 Task: In Heading Arial with underline. Font size of heading  '18'Font style of data Calibri. Font size of data  9Alignment of headline & data Align center. Fill color in heading,  RedFont color of data Black Apply border in Data No BorderIn the sheet   Blaze Sales review book
Action: Mouse moved to (65, 109)
Screenshot: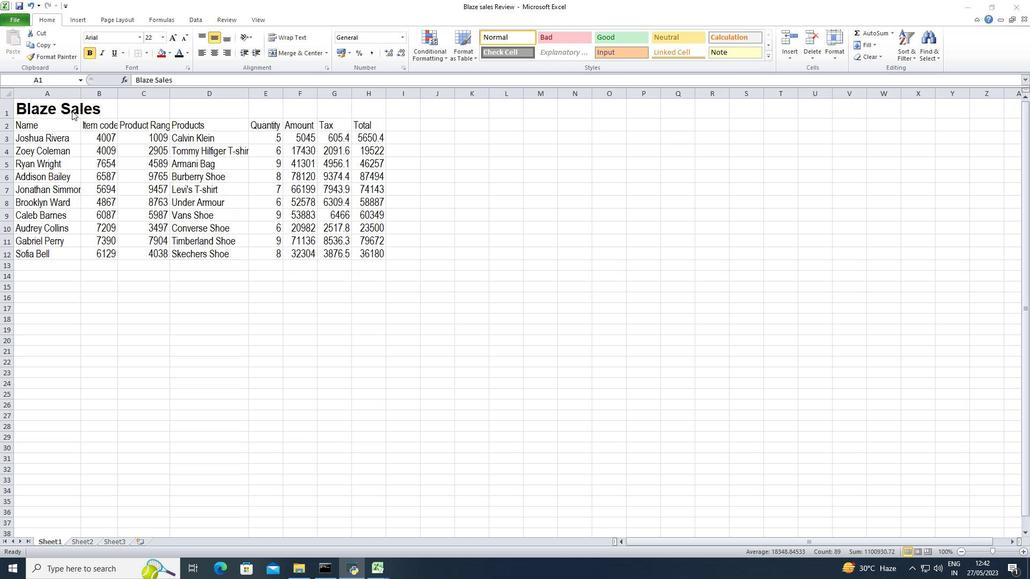 
Action: Mouse pressed left at (65, 109)
Screenshot: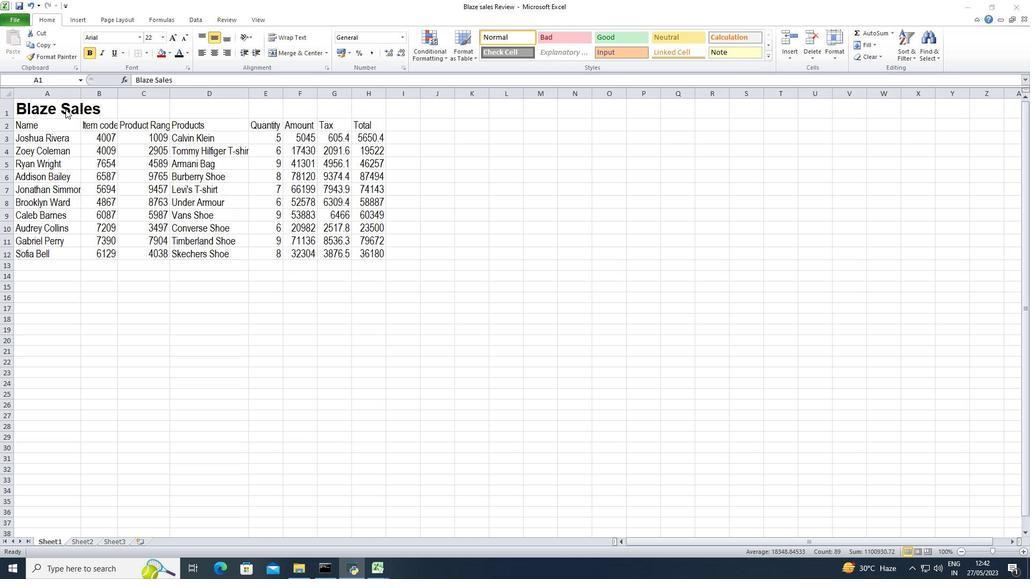 
Action: Mouse moved to (64, 107)
Screenshot: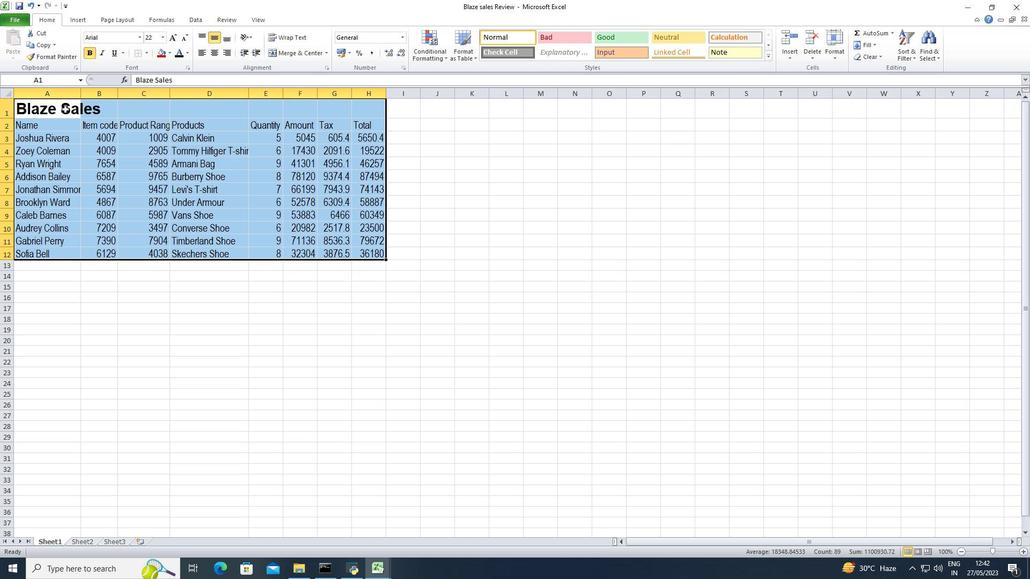 
Action: Mouse pressed left at (64, 107)
Screenshot: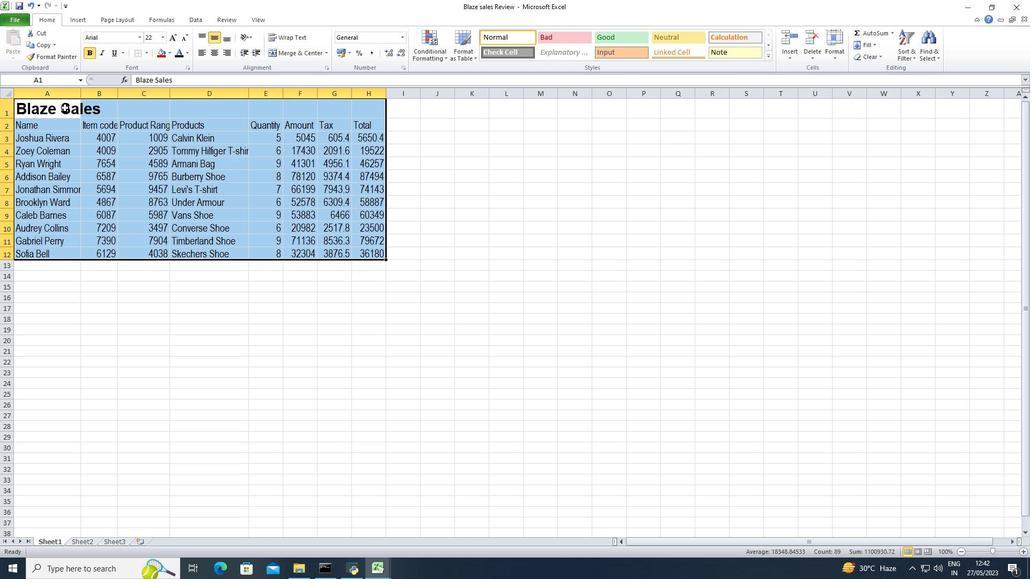 
Action: Mouse moved to (140, 39)
Screenshot: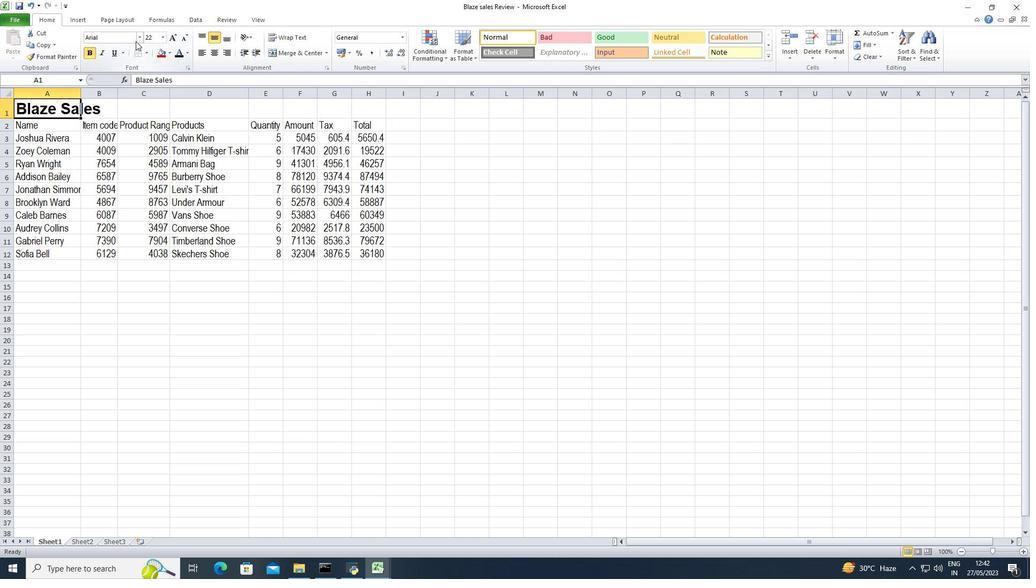 
Action: Mouse pressed left at (140, 39)
Screenshot: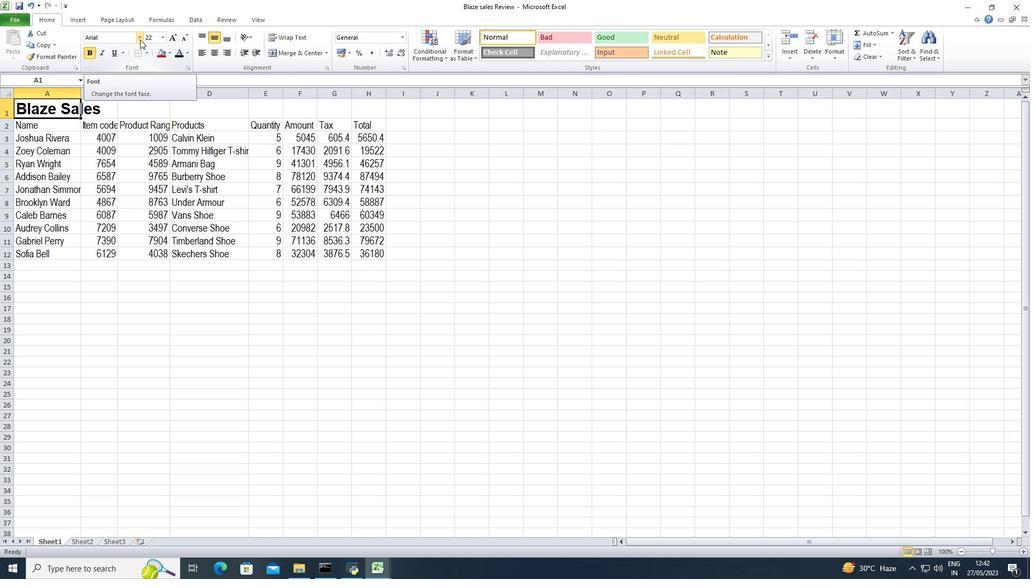 
Action: Mouse moved to (124, 124)
Screenshot: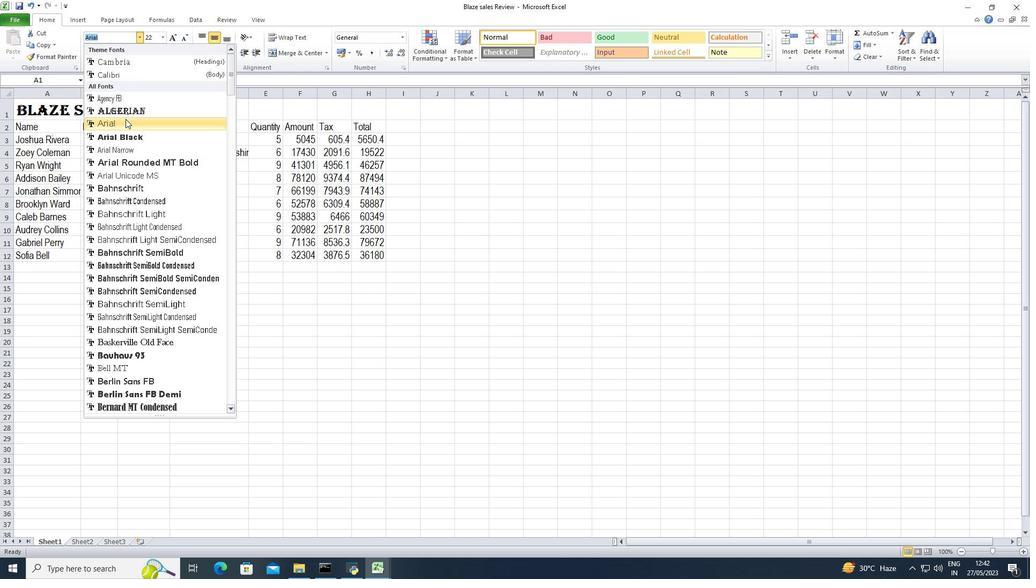 
Action: Mouse pressed left at (124, 124)
Screenshot: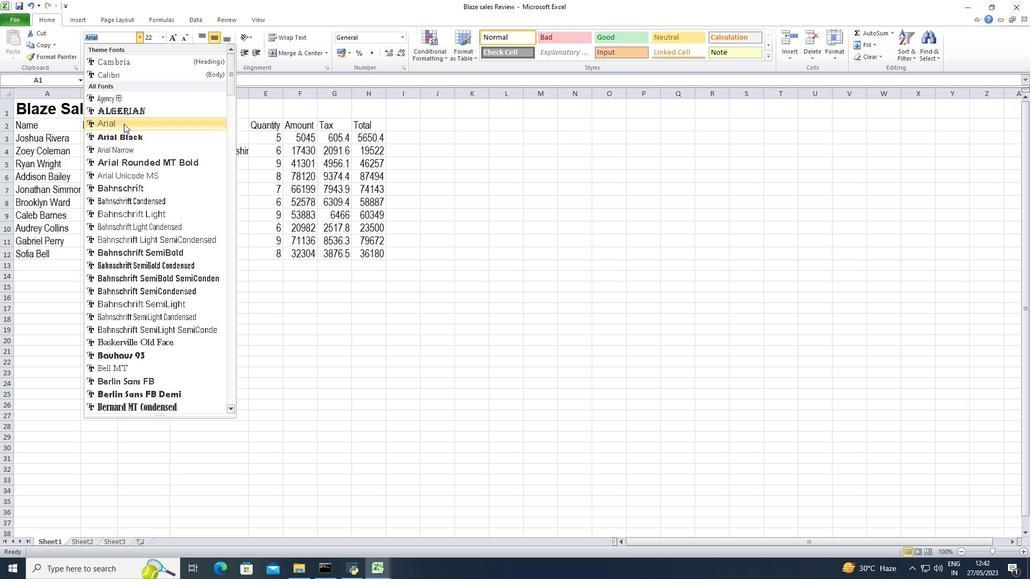 
Action: Mouse moved to (116, 55)
Screenshot: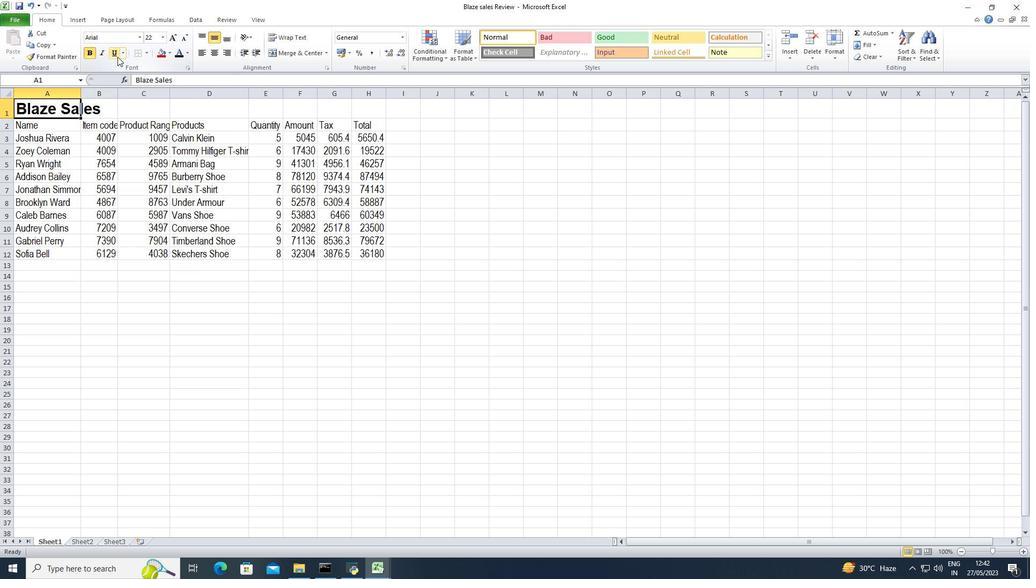 
Action: Mouse pressed left at (116, 55)
Screenshot: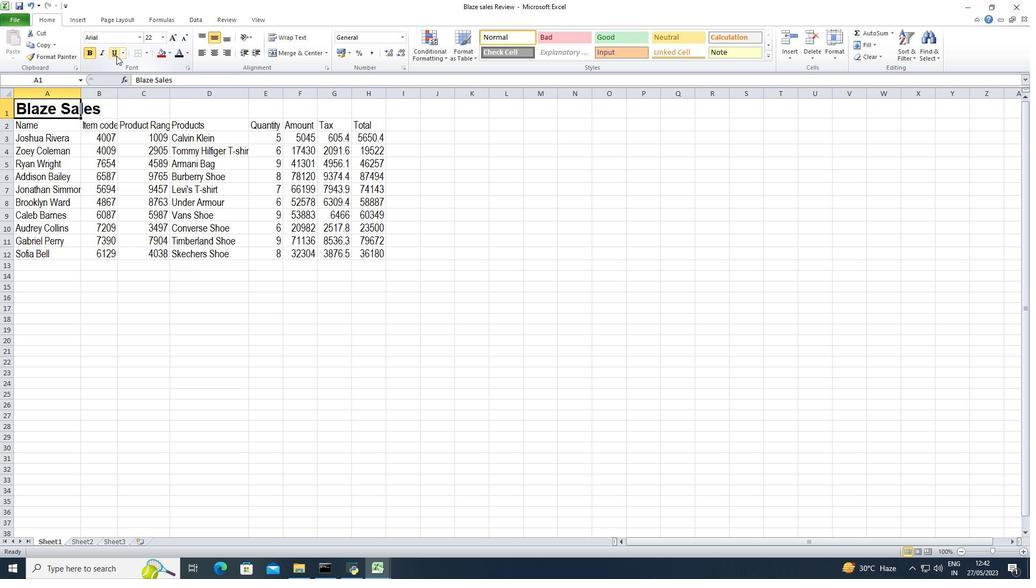 
Action: Mouse moved to (164, 38)
Screenshot: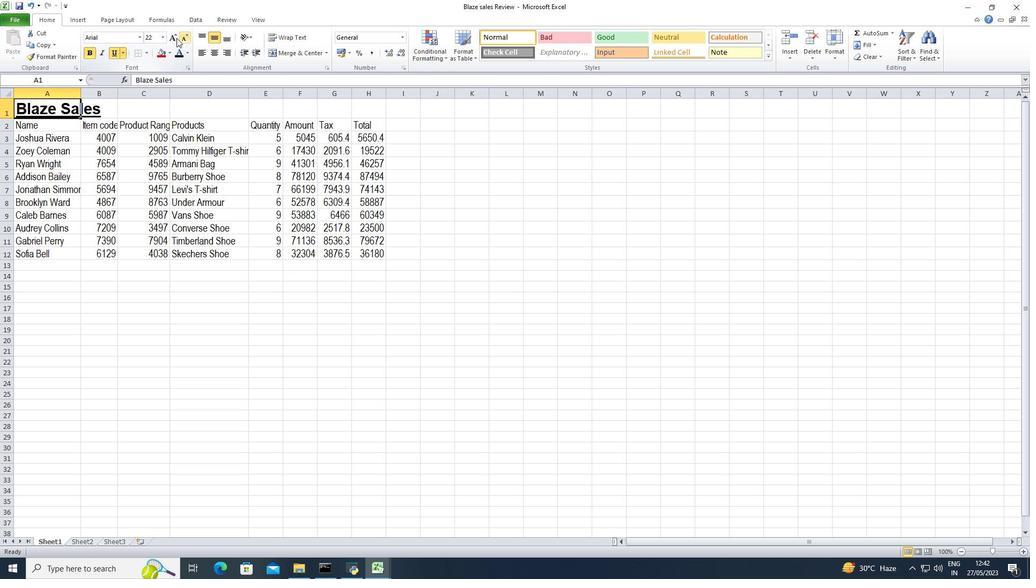 
Action: Mouse pressed left at (164, 38)
Screenshot: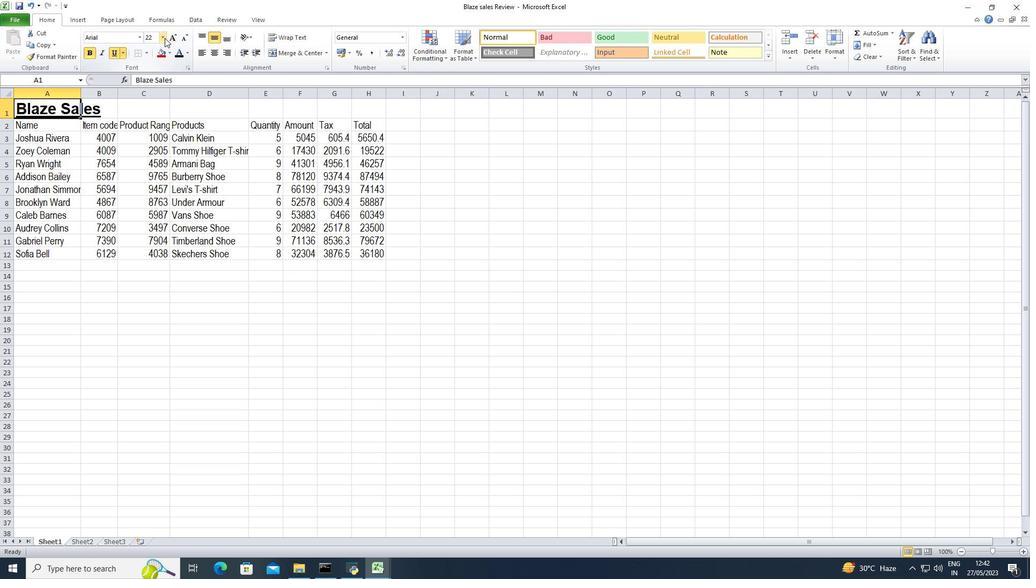 
Action: Mouse moved to (156, 114)
Screenshot: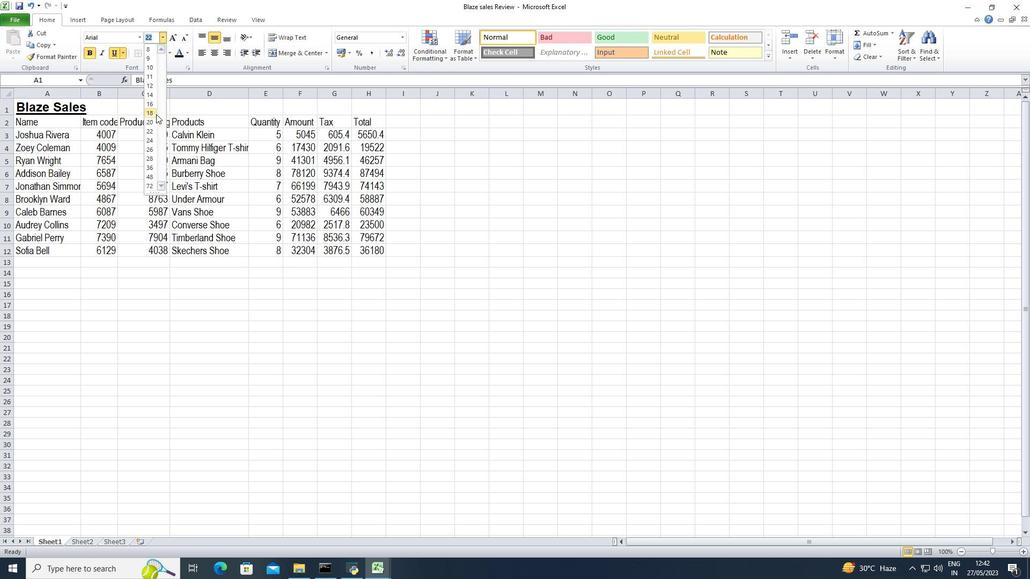 
Action: Mouse pressed left at (156, 114)
Screenshot: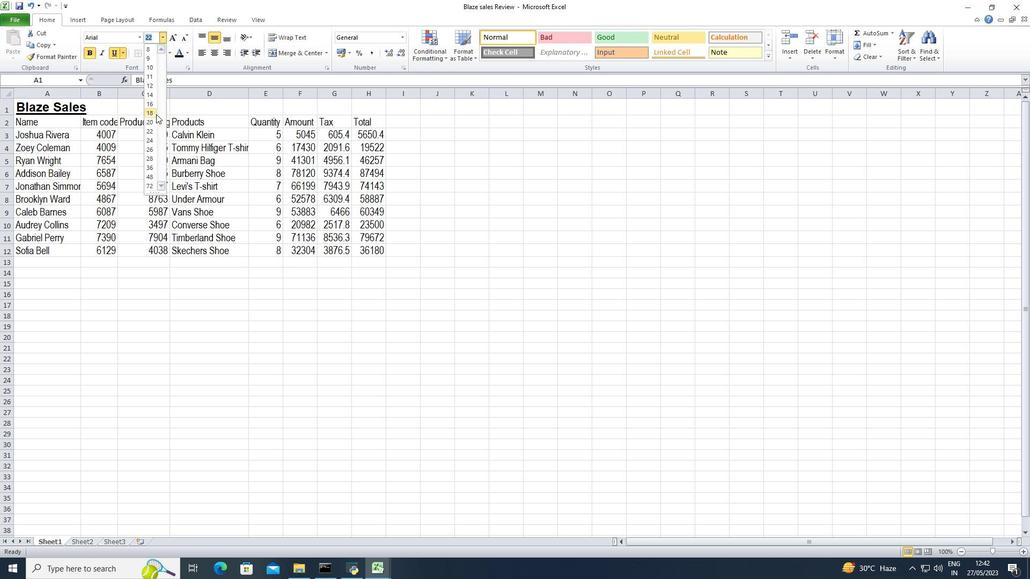 
Action: Mouse moved to (55, 122)
Screenshot: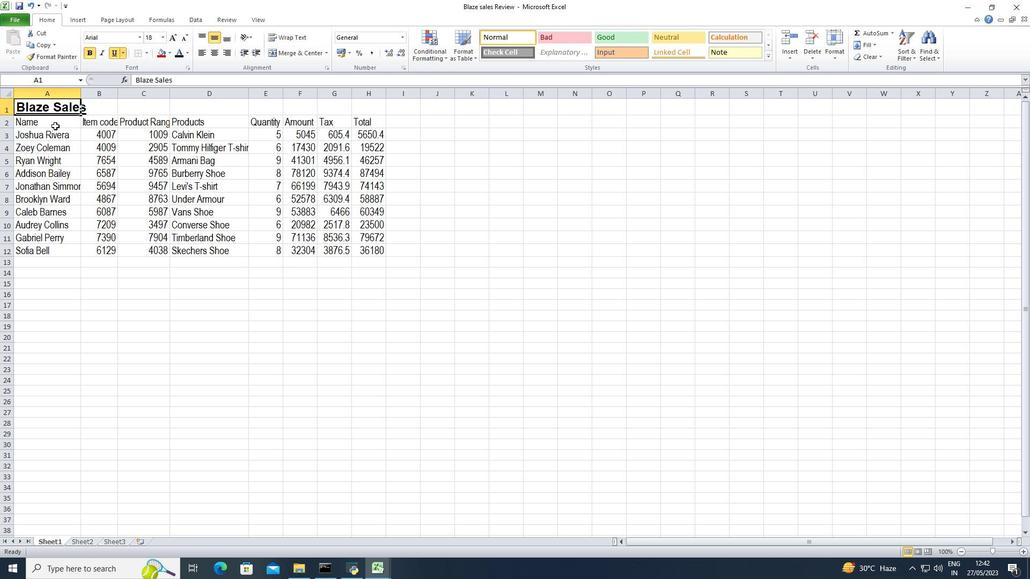 
Action: Mouse pressed left at (55, 122)
Screenshot: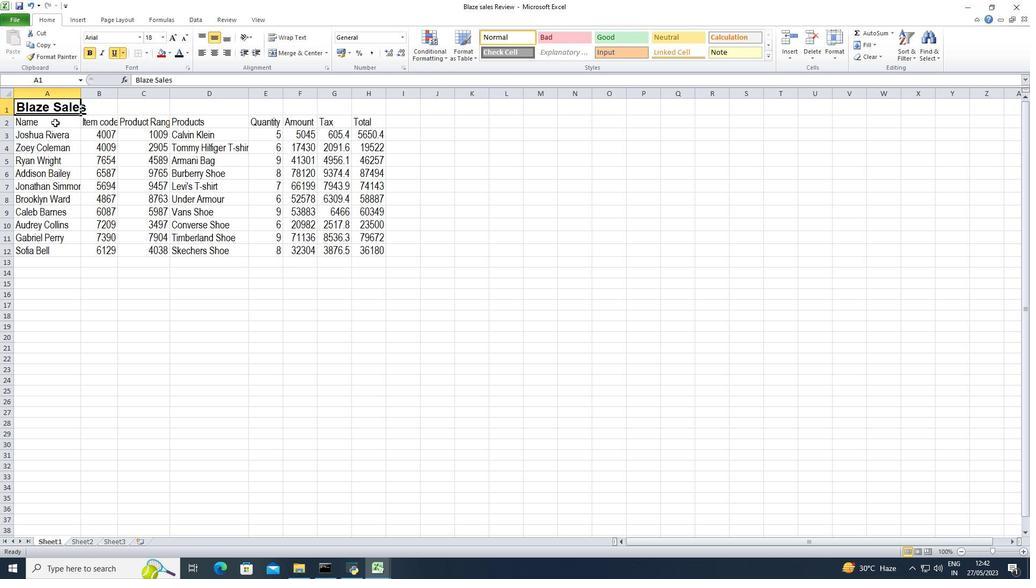 
Action: Mouse moved to (141, 38)
Screenshot: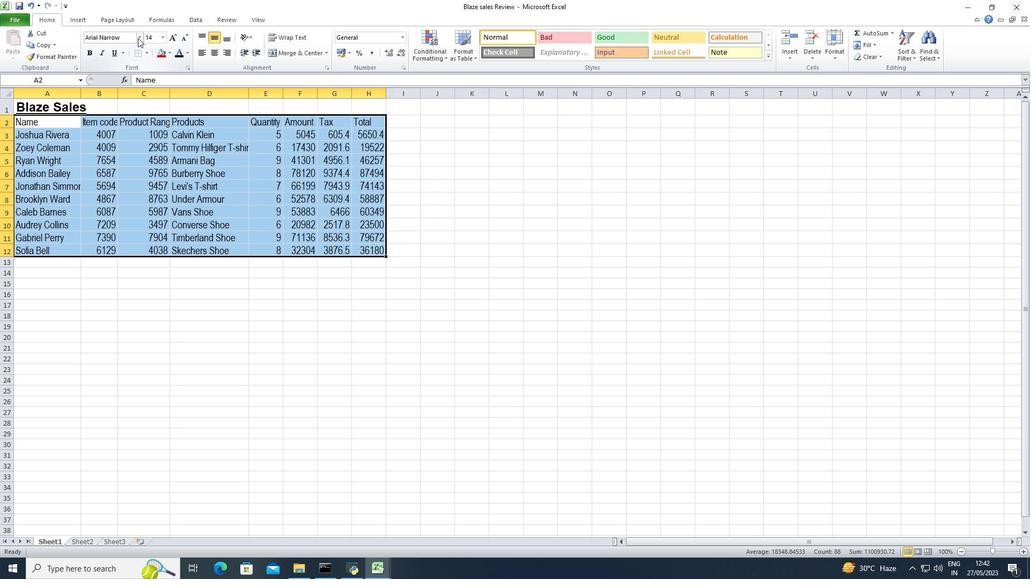 
Action: Mouse pressed left at (141, 38)
Screenshot: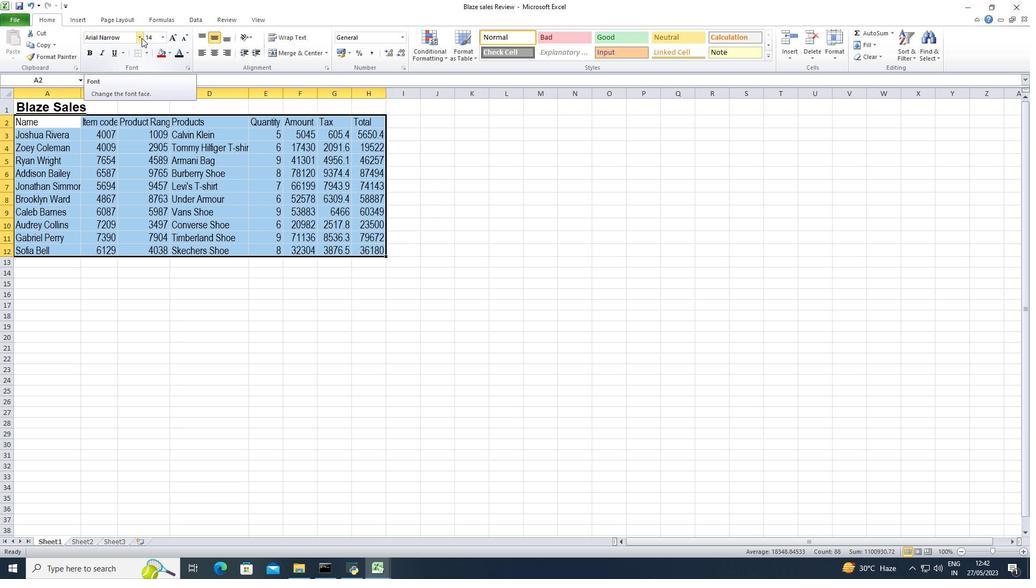 
Action: Mouse moved to (134, 78)
Screenshot: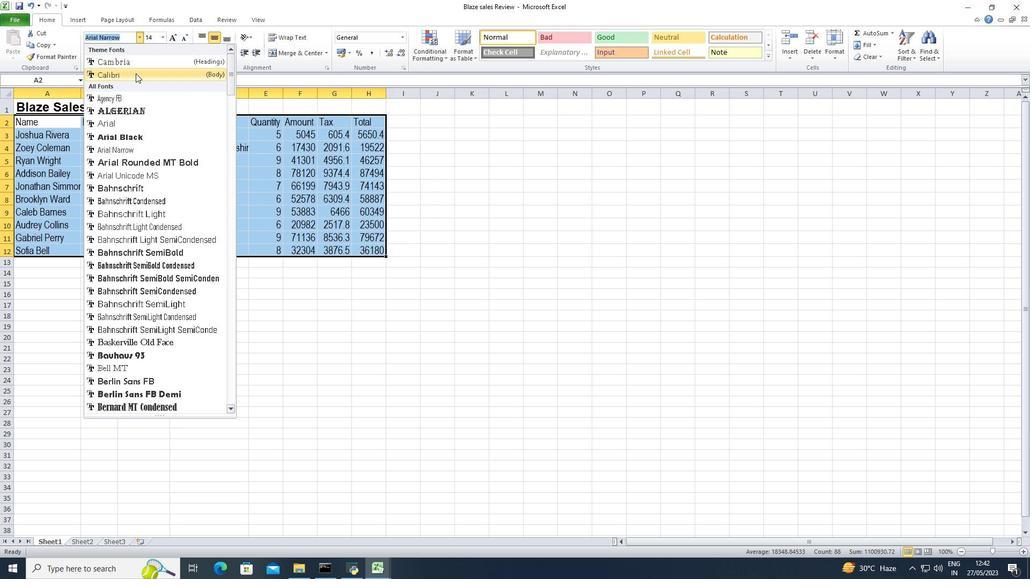 
Action: Mouse pressed left at (134, 78)
Screenshot: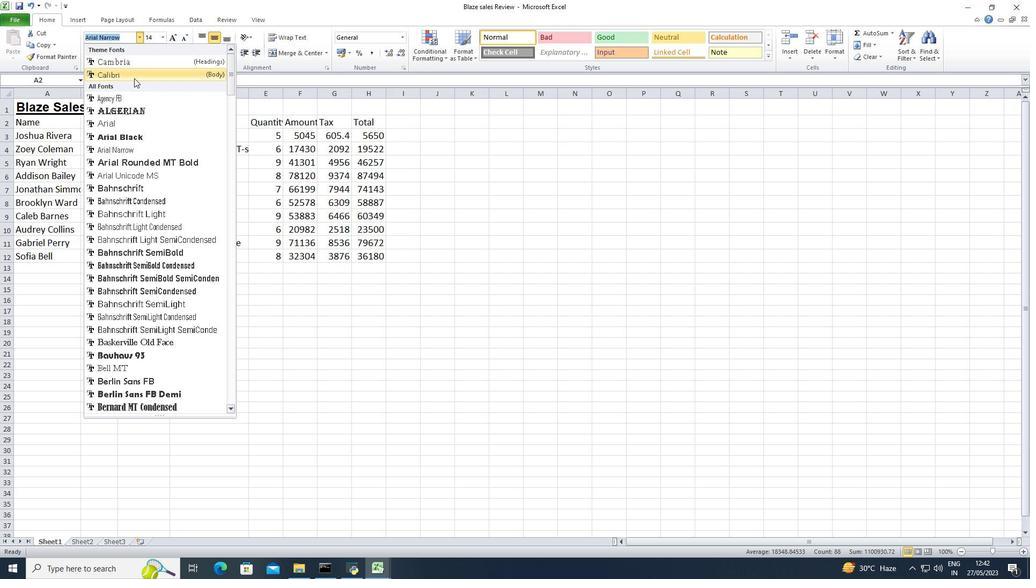 
Action: Mouse moved to (164, 38)
Screenshot: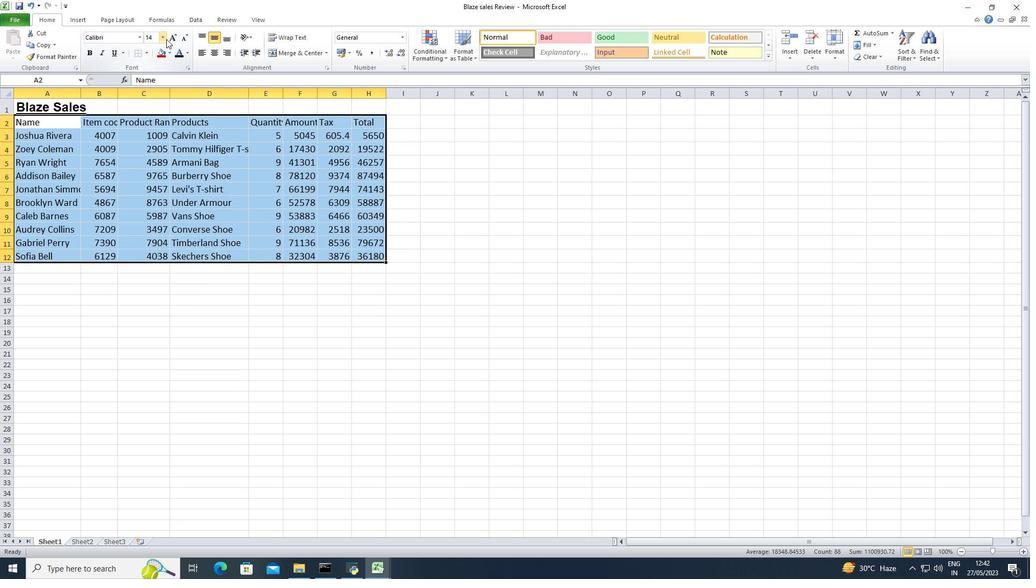
Action: Mouse pressed left at (164, 38)
Screenshot: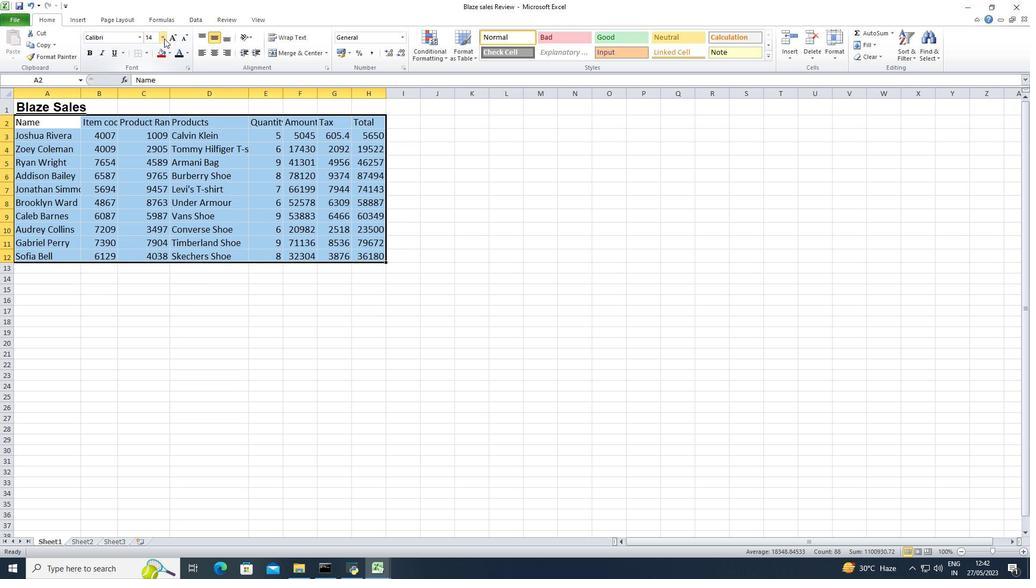 
Action: Mouse moved to (150, 59)
Screenshot: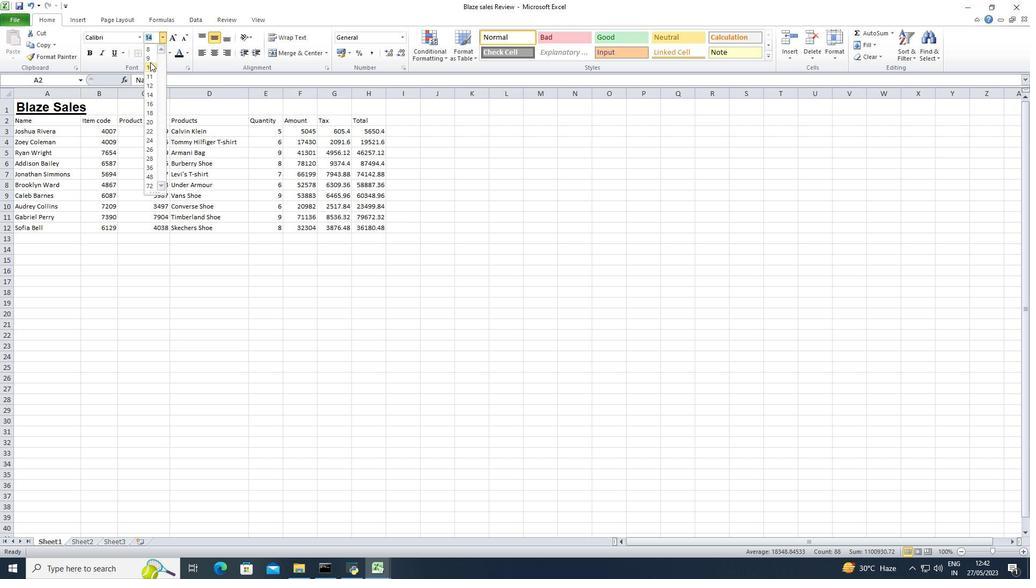 
Action: Mouse pressed left at (150, 59)
Screenshot: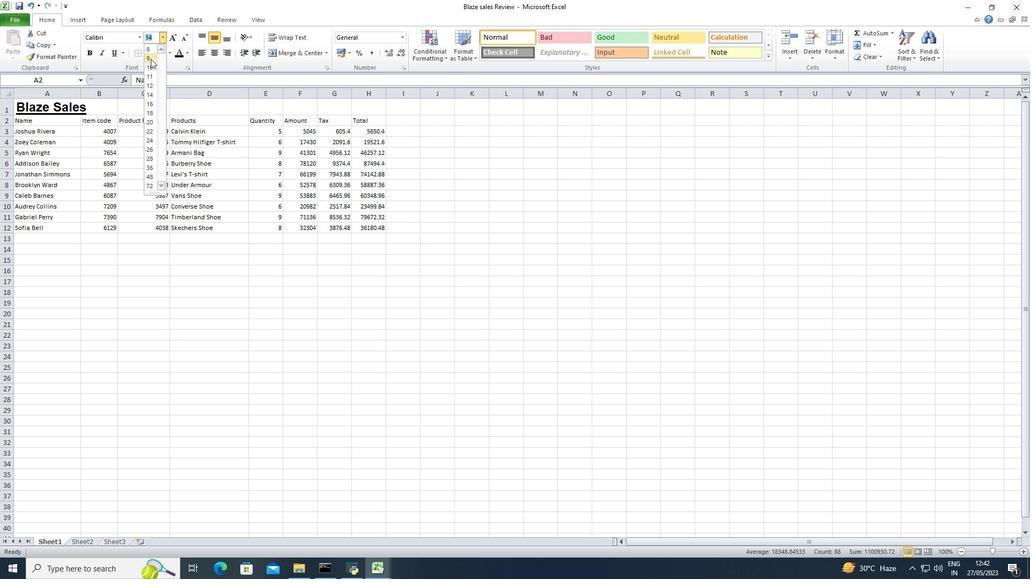 
Action: Mouse moved to (56, 108)
Screenshot: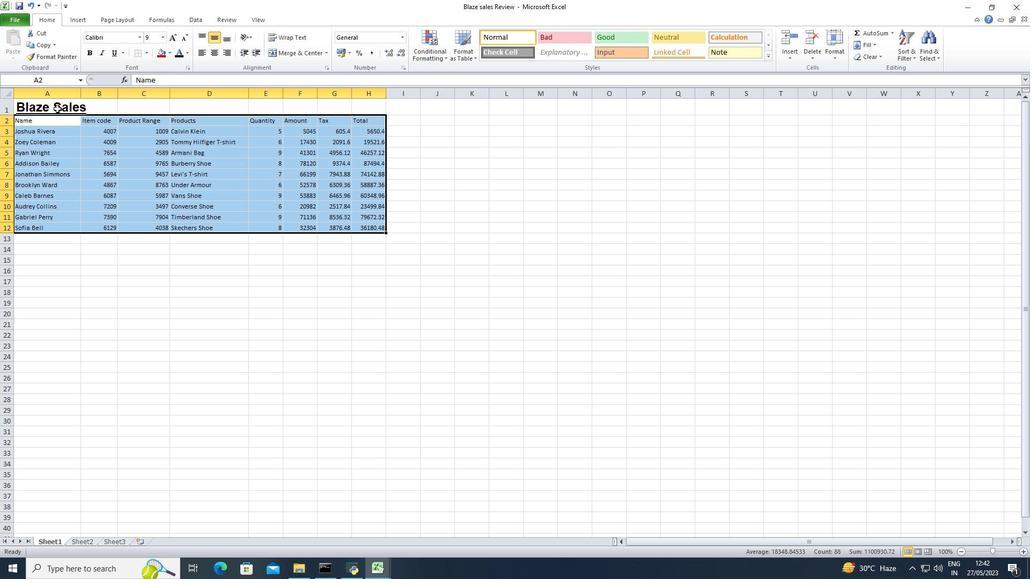 
Action: Mouse pressed left at (56, 108)
Screenshot: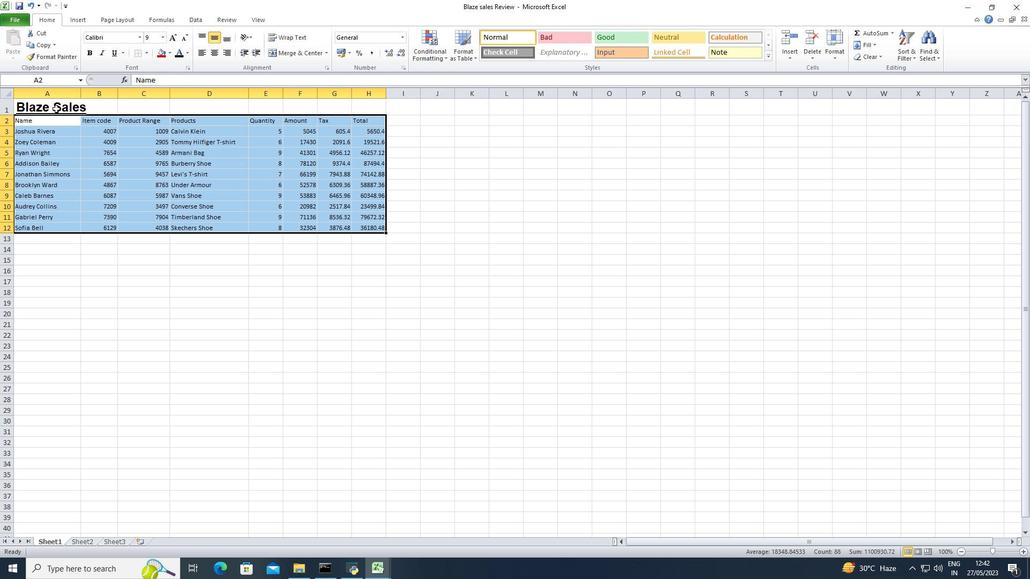
Action: Mouse moved to (214, 52)
Screenshot: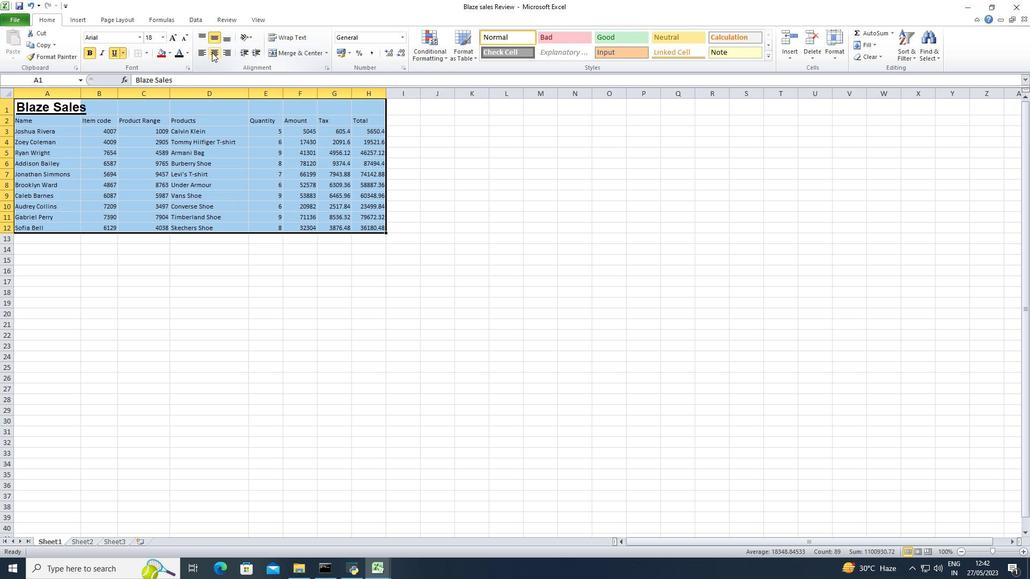 
Action: Mouse pressed left at (214, 52)
Screenshot: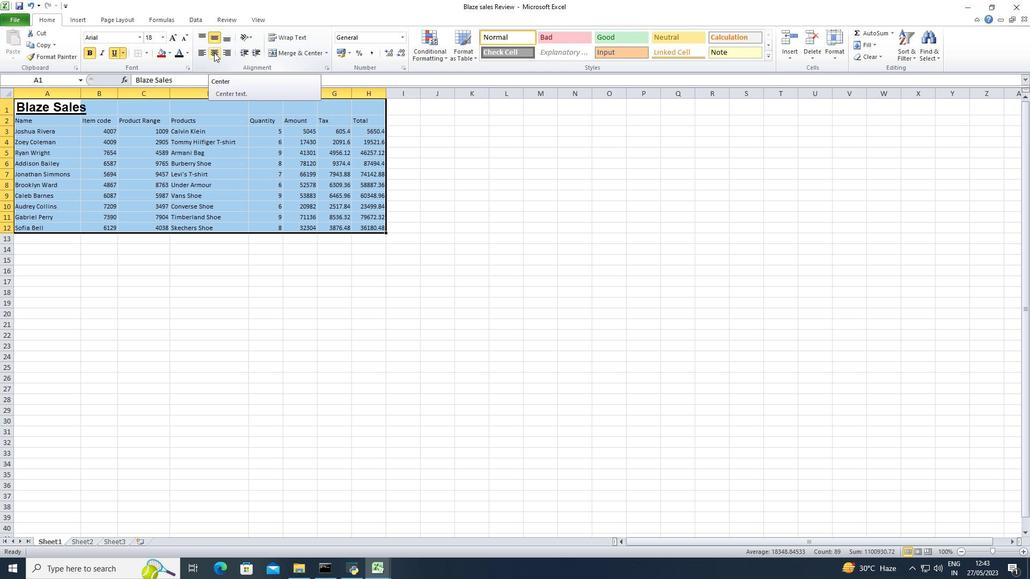 
Action: Mouse moved to (60, 110)
Screenshot: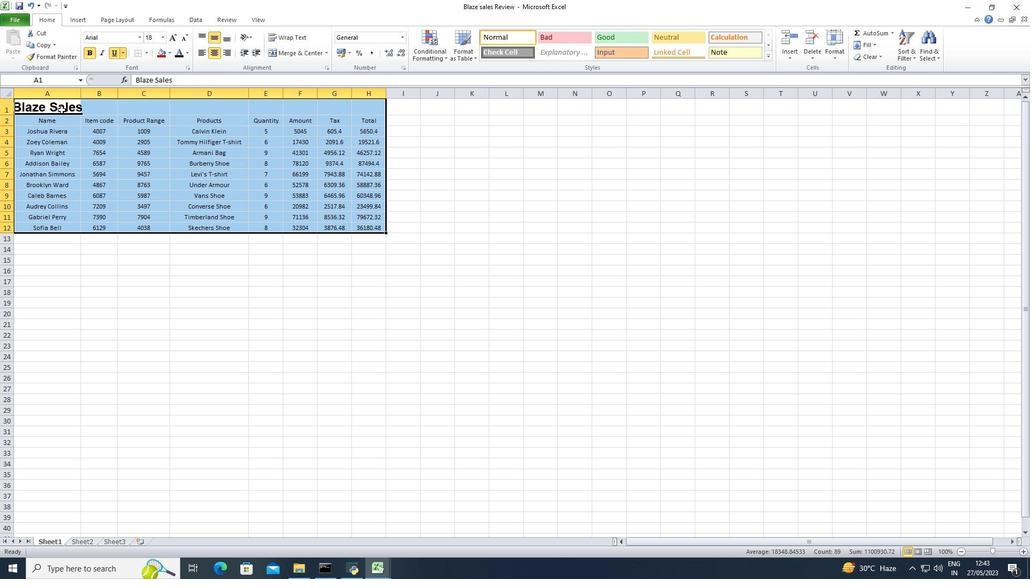 
Action: Mouse pressed left at (60, 110)
Screenshot: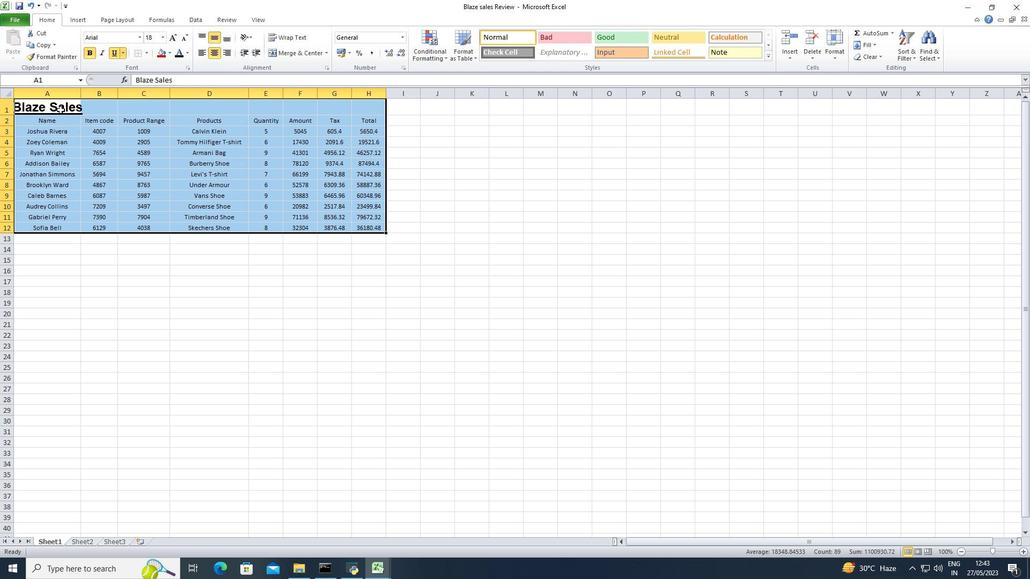 
Action: Mouse moved to (64, 104)
Screenshot: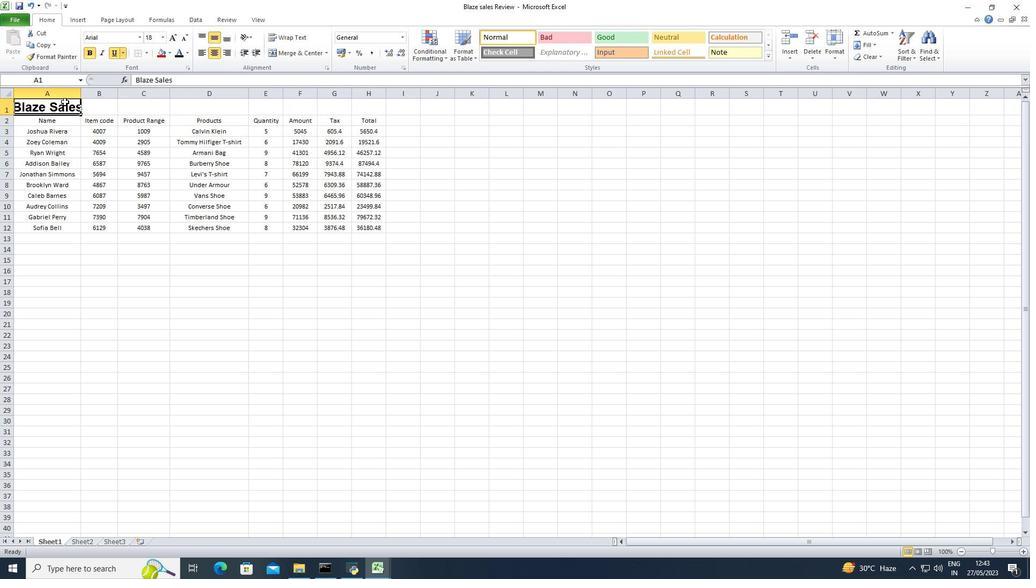 
Action: Mouse pressed left at (64, 104)
Screenshot: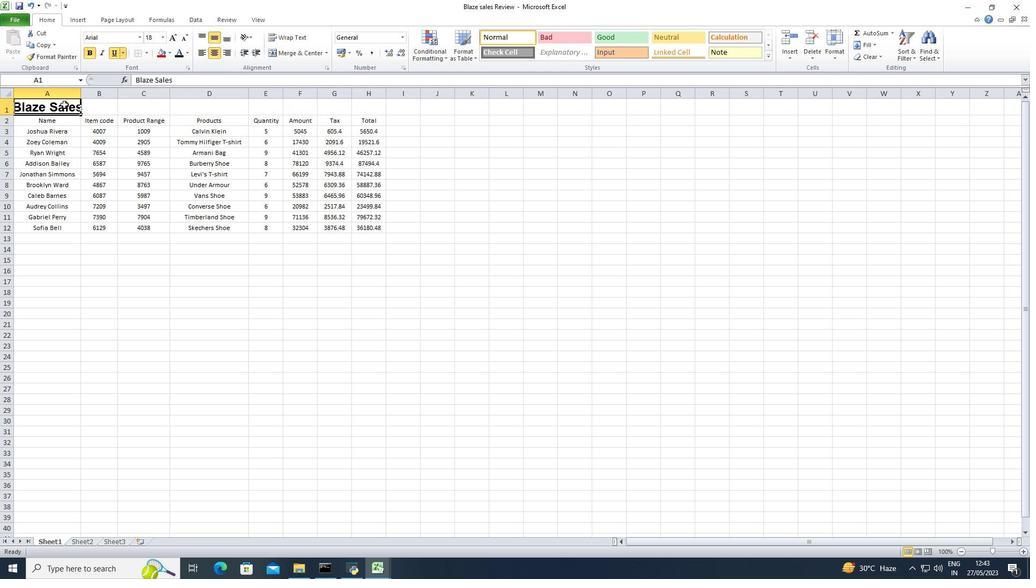 
Action: Mouse moved to (301, 52)
Screenshot: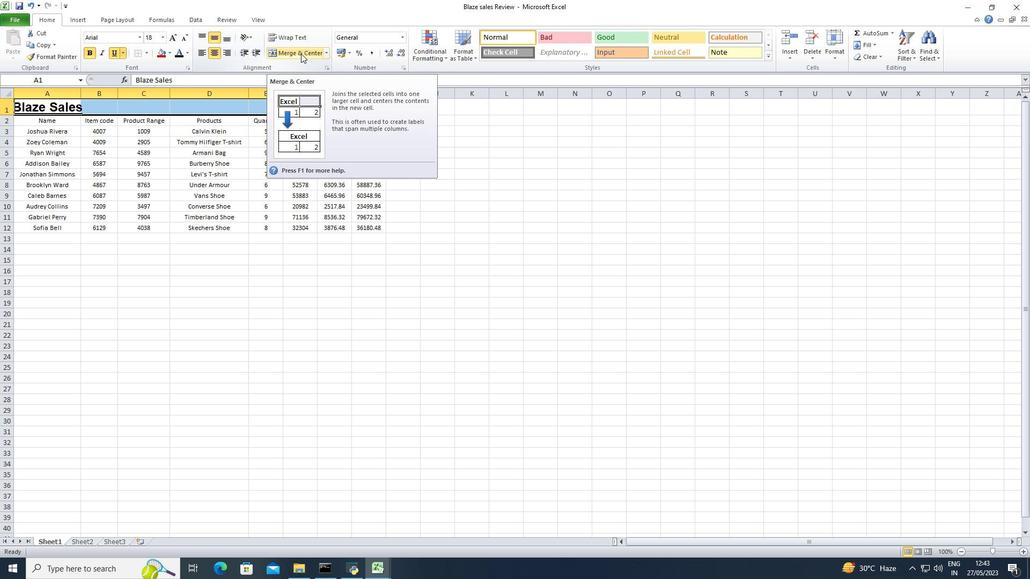 
Action: Mouse pressed left at (301, 52)
Screenshot: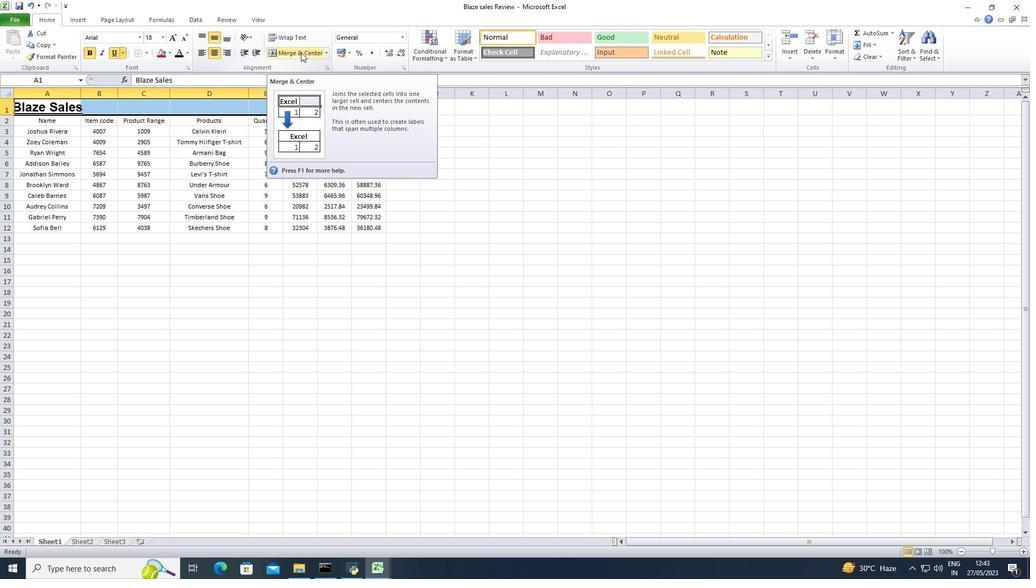 
Action: Mouse moved to (170, 54)
Screenshot: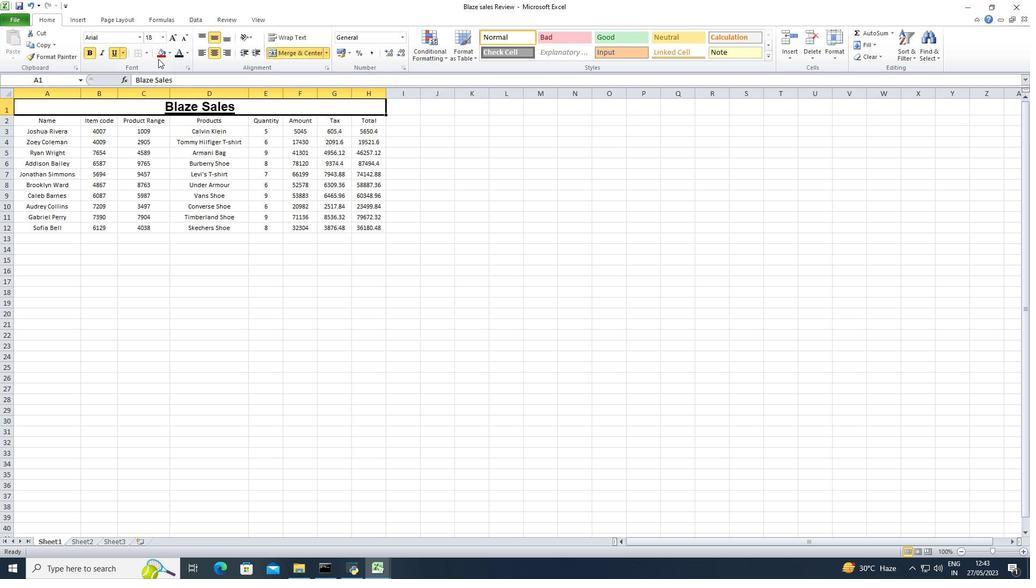 
Action: Mouse pressed left at (170, 54)
Screenshot: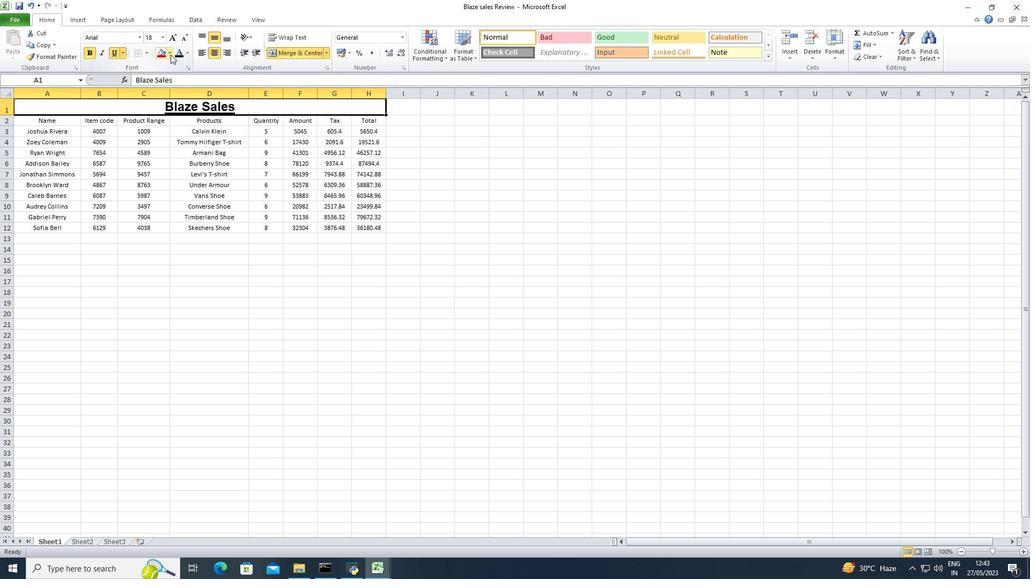 
Action: Mouse moved to (169, 128)
Screenshot: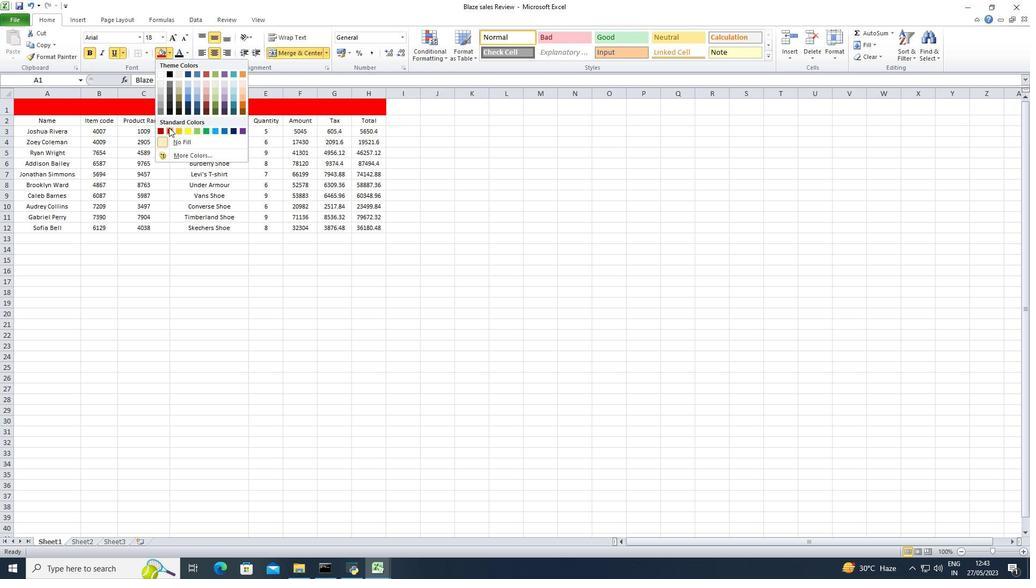 
Action: Mouse pressed left at (169, 128)
Screenshot: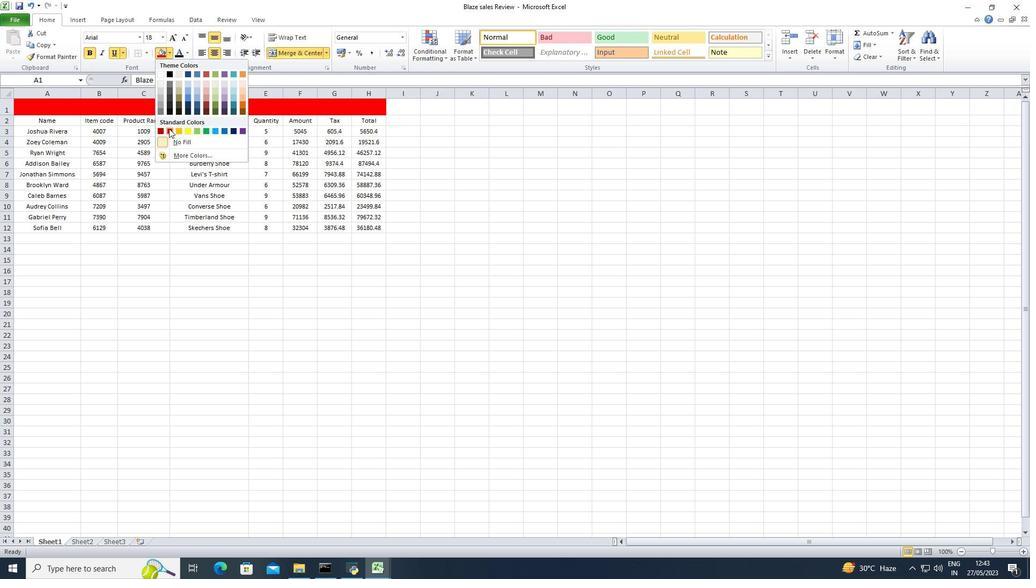 
Action: Mouse moved to (51, 122)
Screenshot: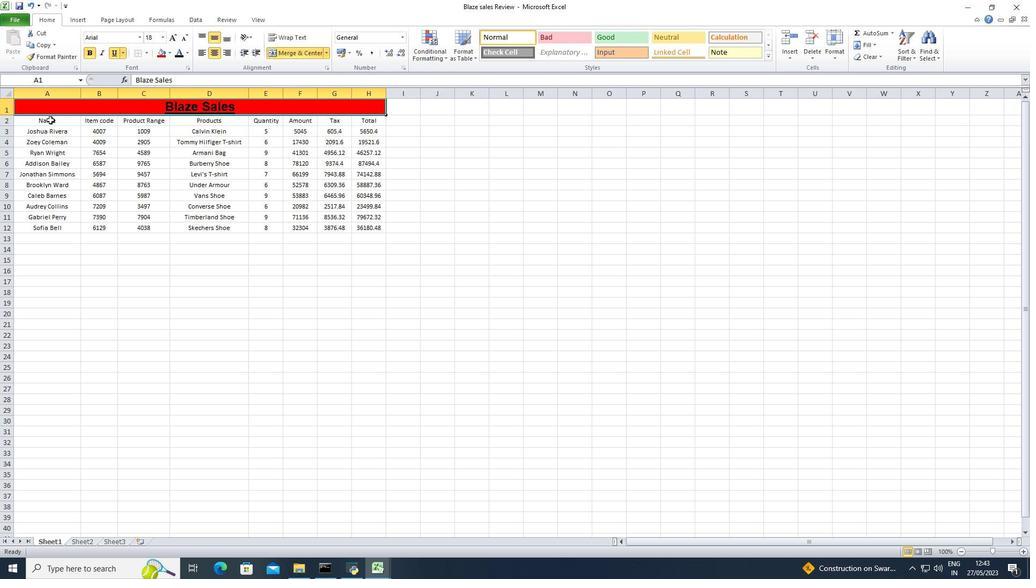 
Action: Mouse pressed left at (51, 122)
Screenshot: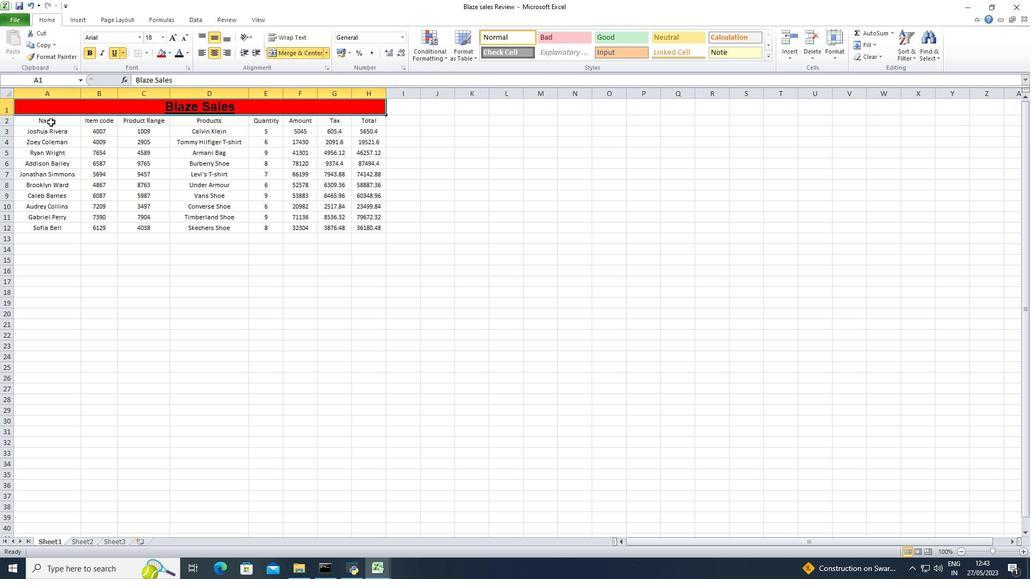 
Action: Mouse moved to (190, 50)
Screenshot: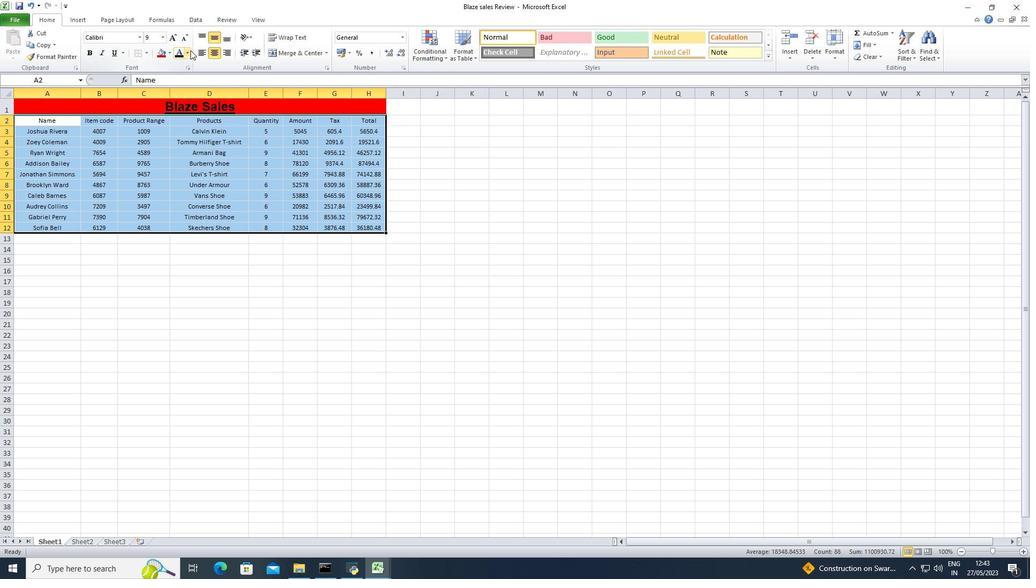 
Action: Mouse pressed left at (190, 50)
Screenshot: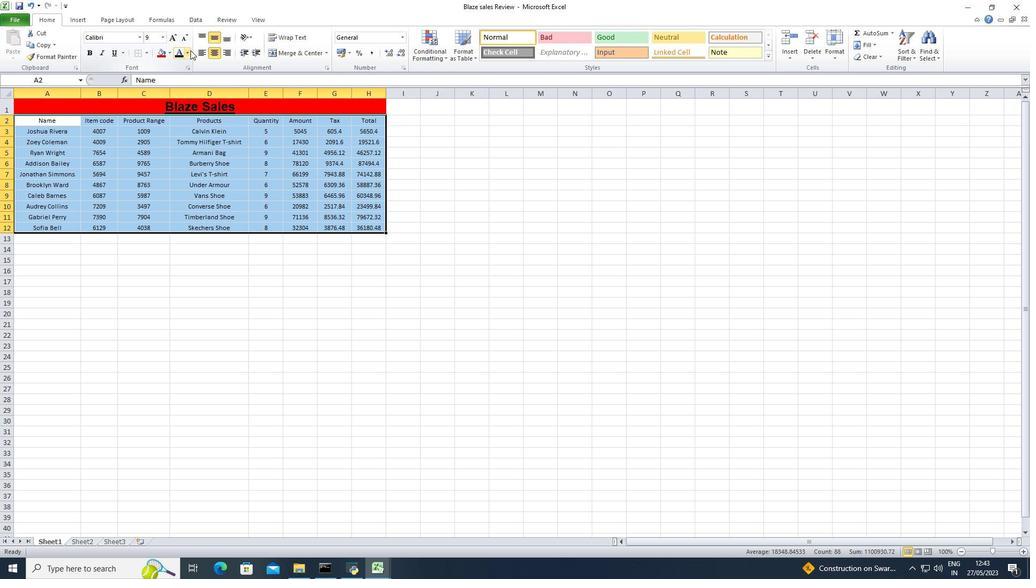 
Action: Mouse moved to (188, 86)
Screenshot: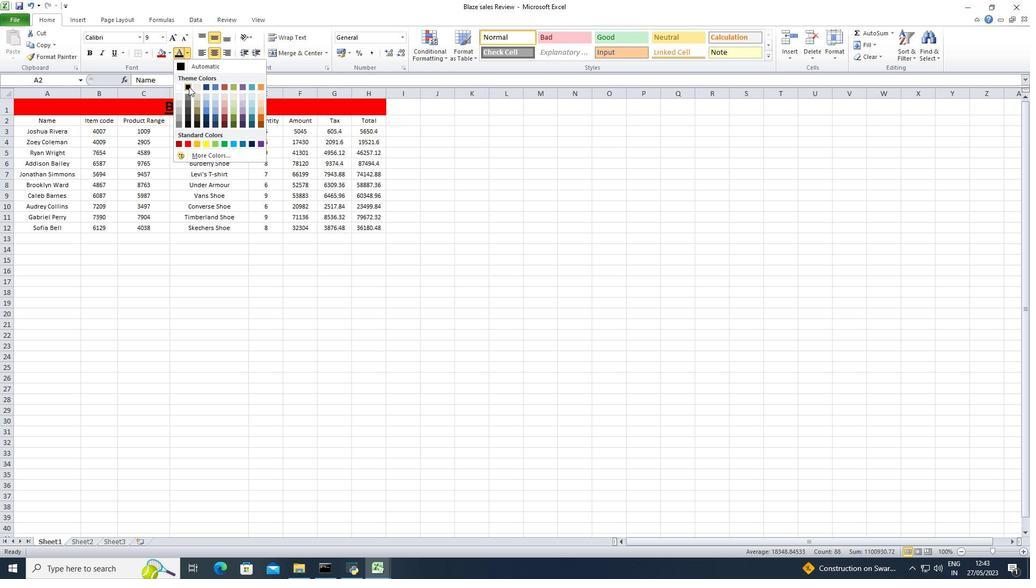 
Action: Mouse pressed left at (188, 86)
Screenshot: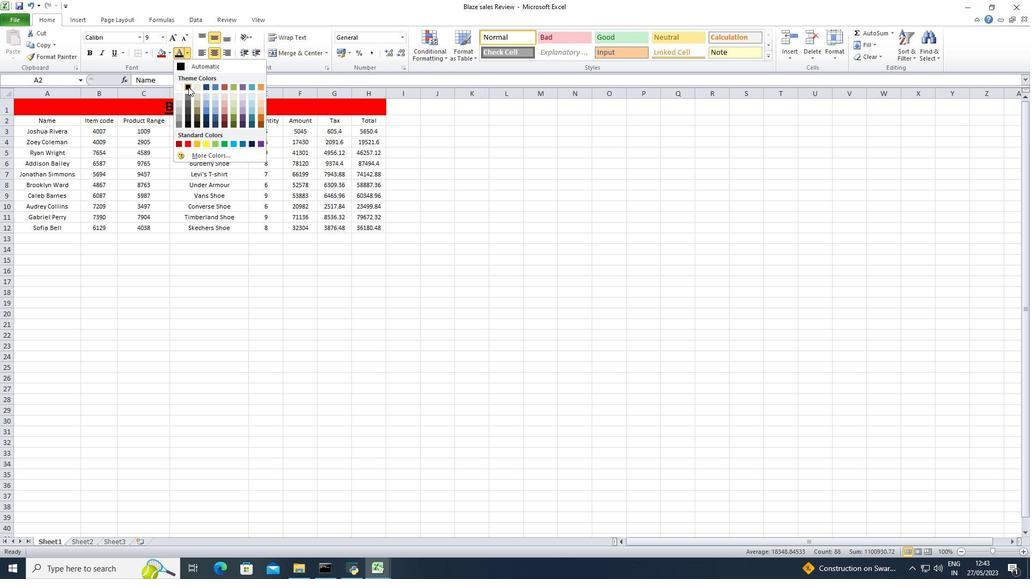 
Action: Mouse moved to (47, 121)
Screenshot: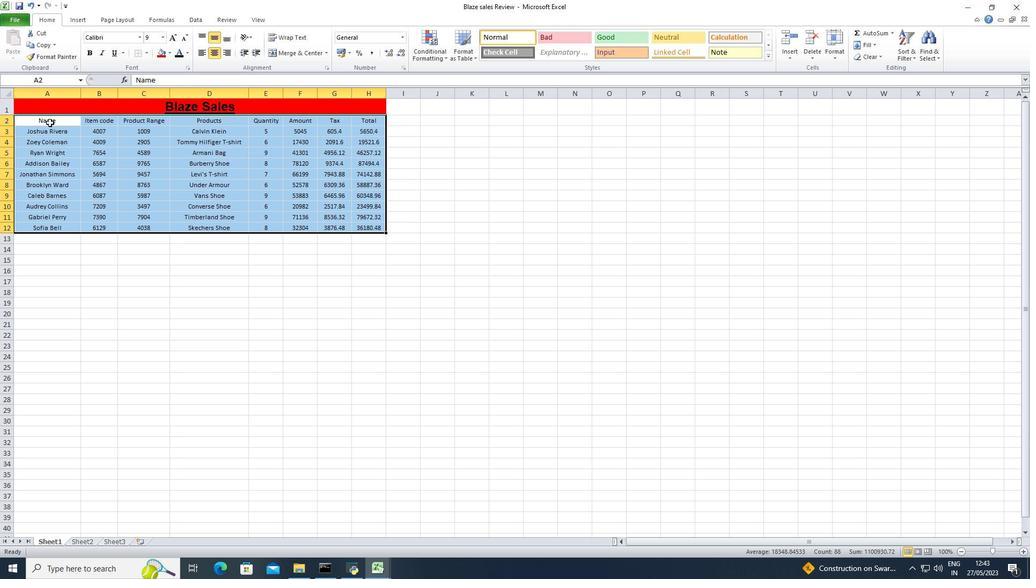 
Action: Mouse pressed left at (47, 121)
Screenshot: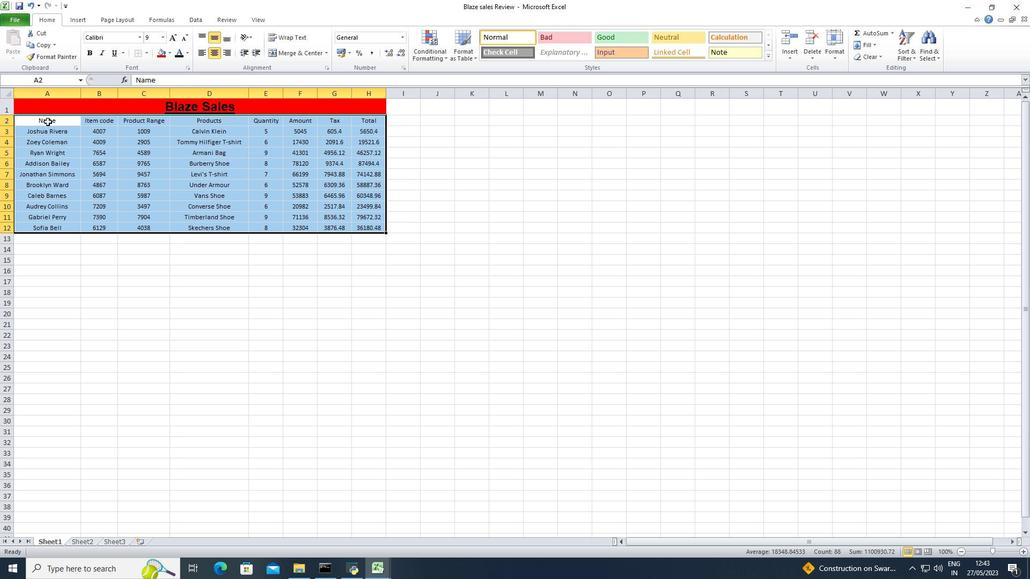 
Action: Mouse moved to (143, 53)
Screenshot: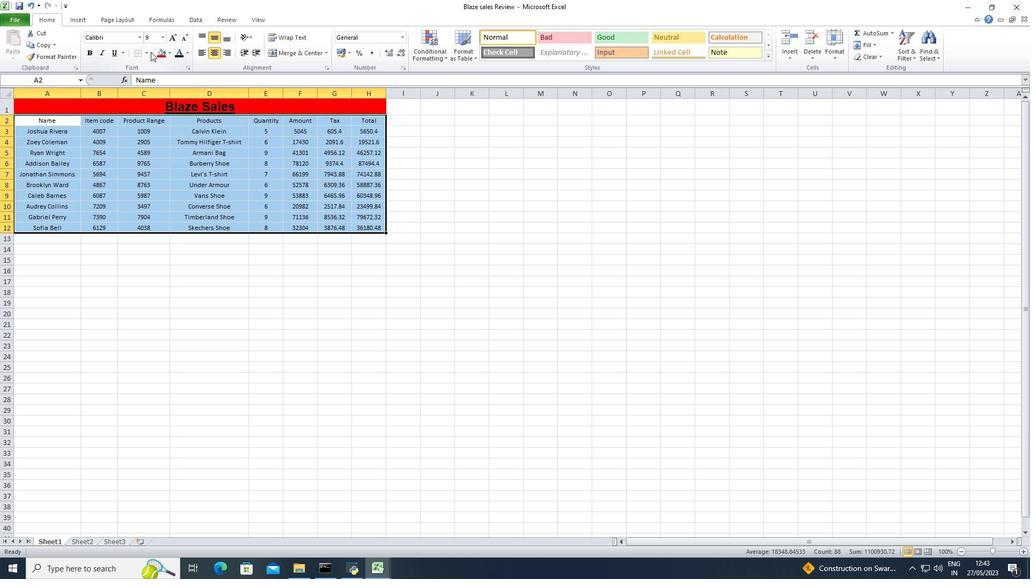 
Action: Mouse pressed left at (143, 53)
Screenshot: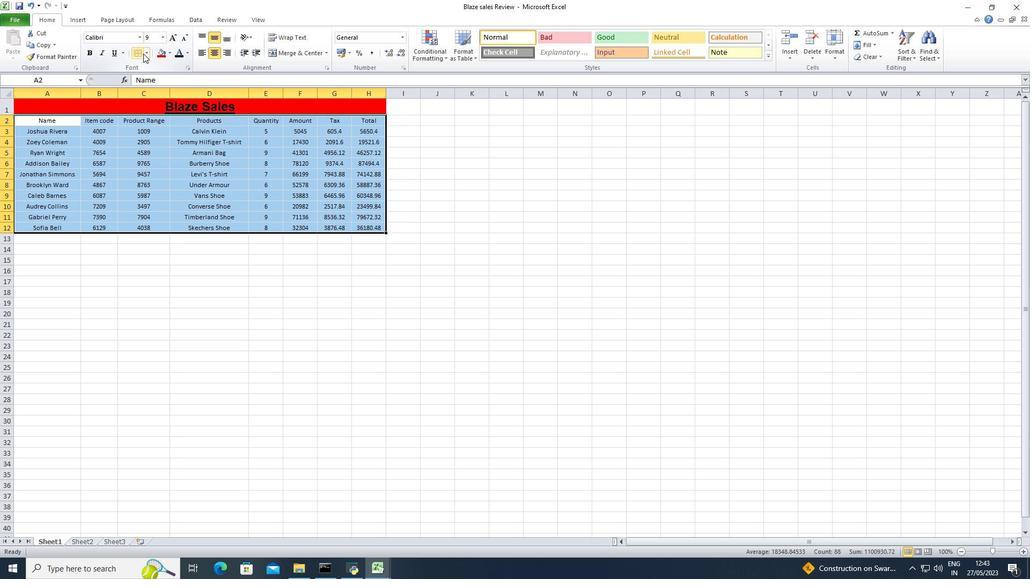 
Action: Mouse moved to (147, 55)
Screenshot: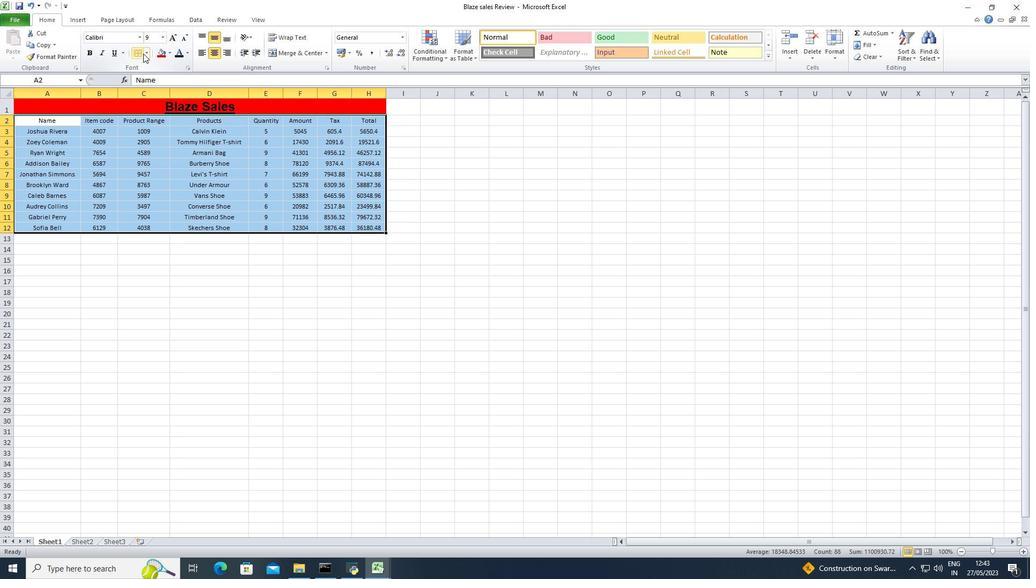 
Action: Mouse pressed left at (147, 55)
Screenshot: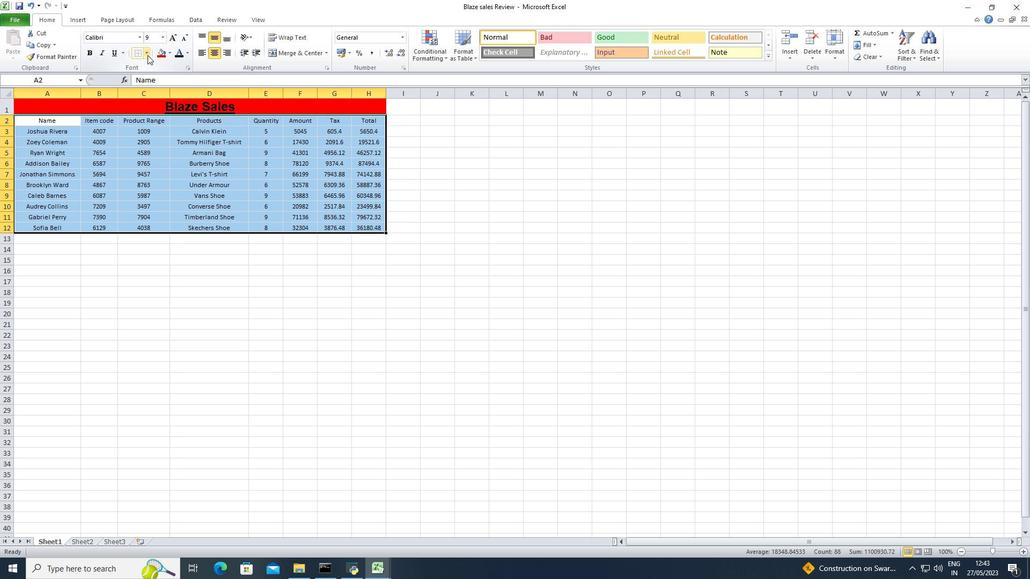 
Action: Mouse moved to (171, 126)
Screenshot: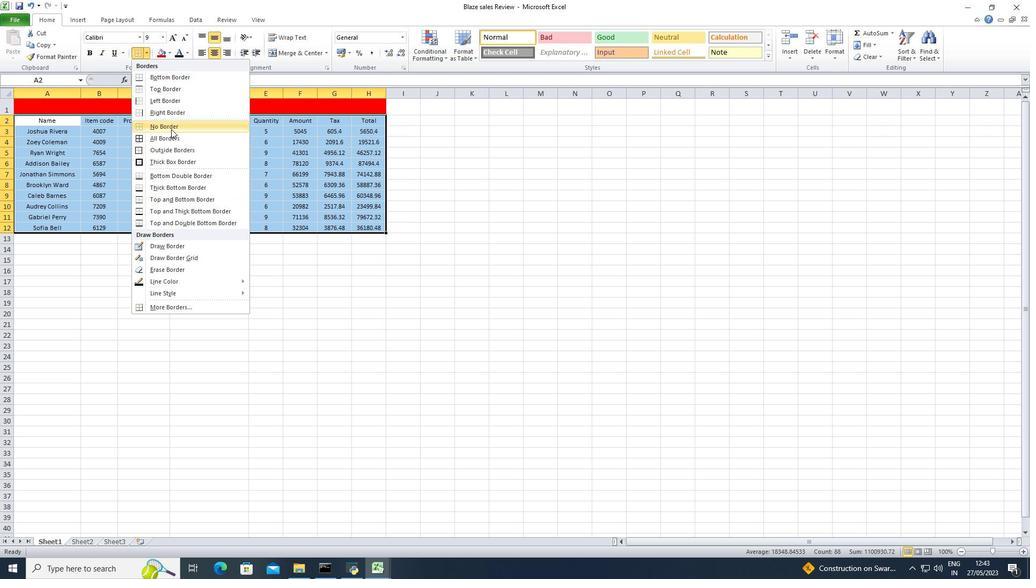 
Action: Mouse pressed left at (171, 126)
Screenshot: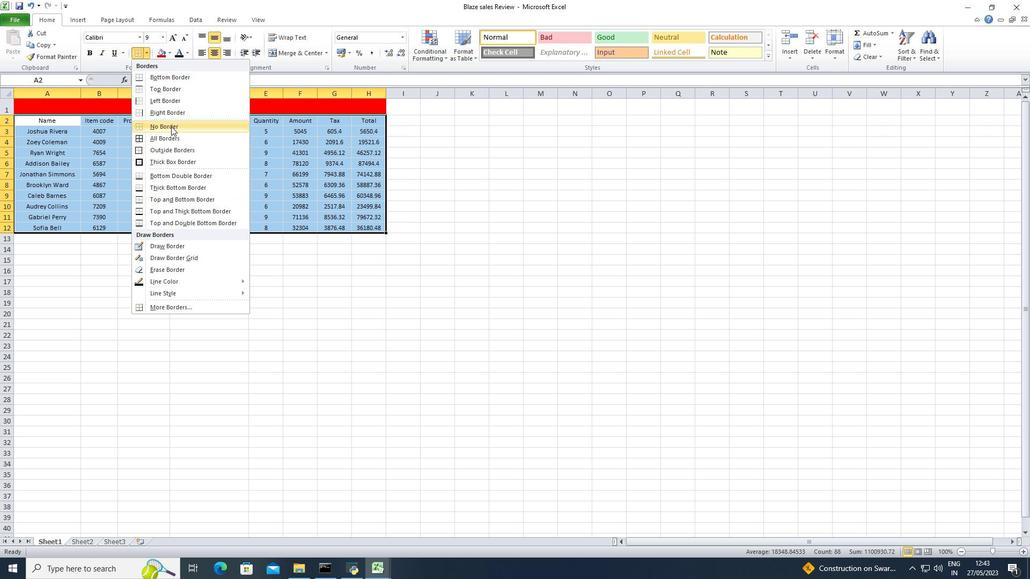 
Action: Mouse moved to (171, 136)
Screenshot: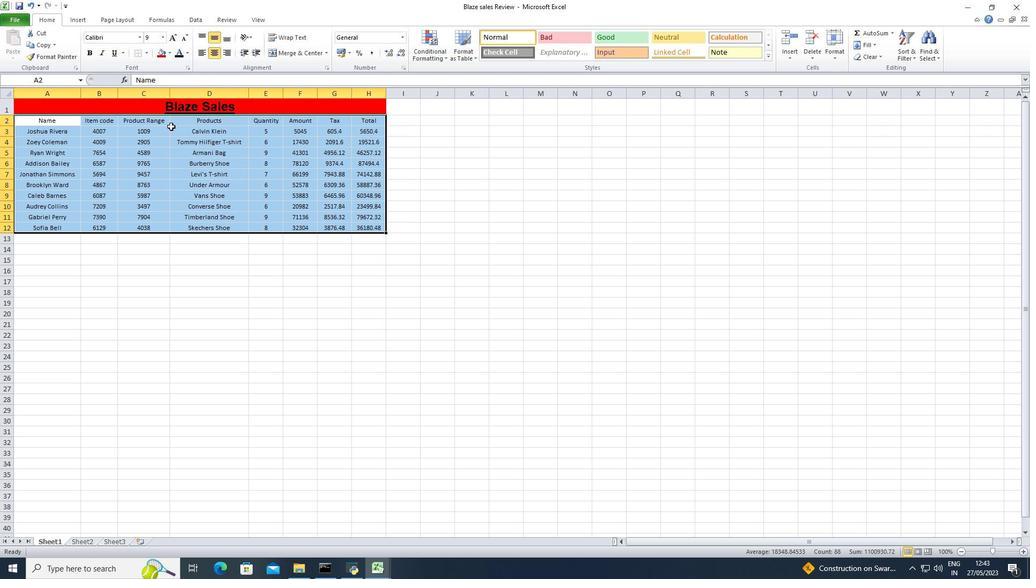 
Action: Key pressed ctrl+S
Screenshot: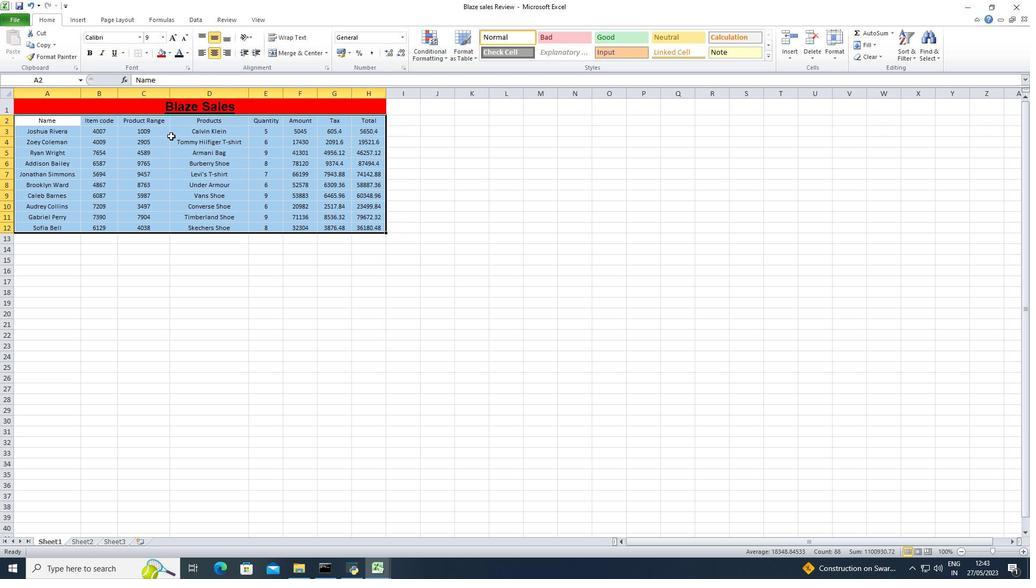
Action: Mouse moved to (394, 254)
Screenshot: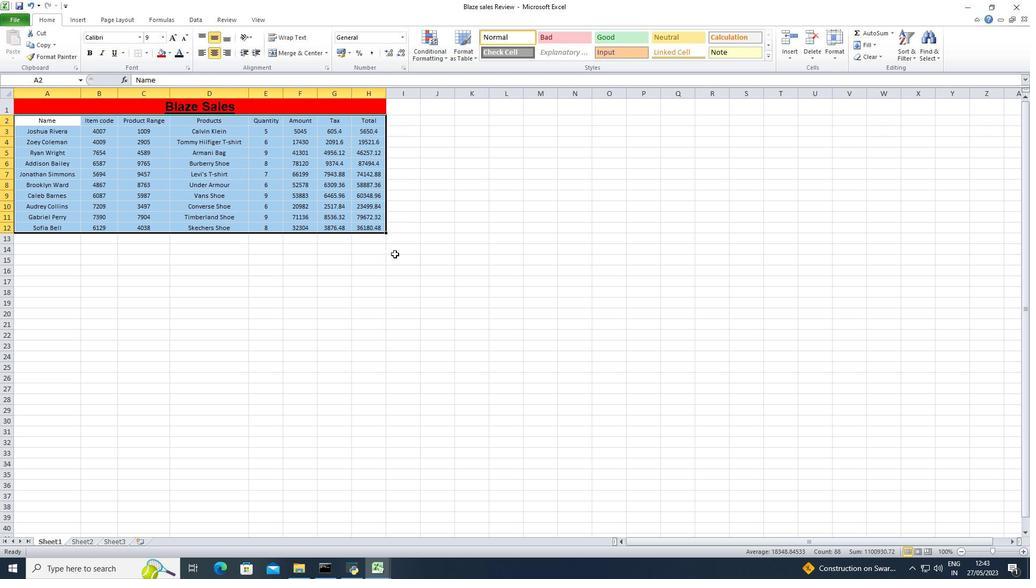 
Action: Mouse pressed left at (394, 254)
Screenshot: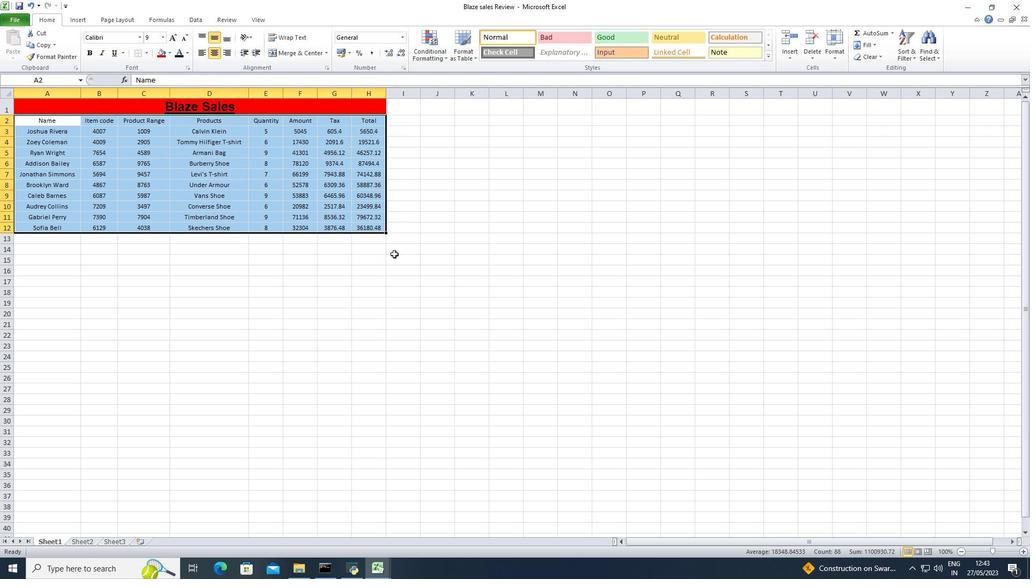 
